 Task: Use the formula "IFERROR" in spreadsheet "Project protfolio".
Action: Mouse moved to (129, 77)
Screenshot: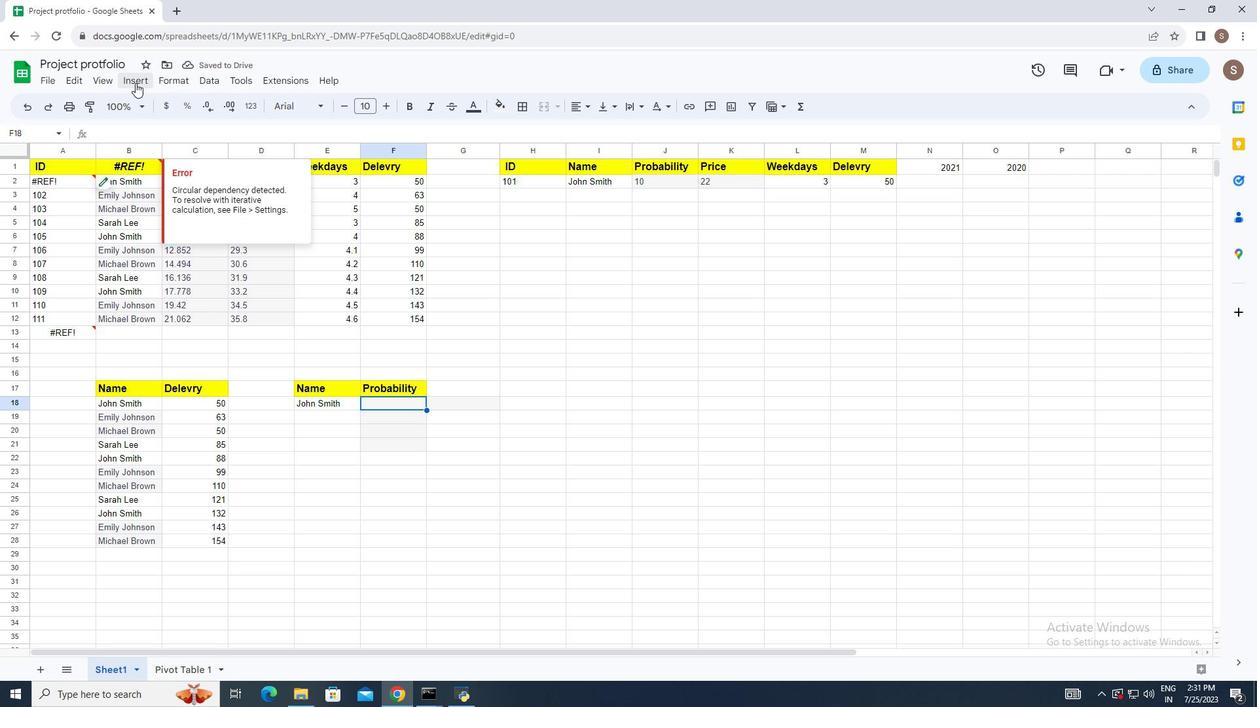 
Action: Mouse pressed left at (129, 77)
Screenshot: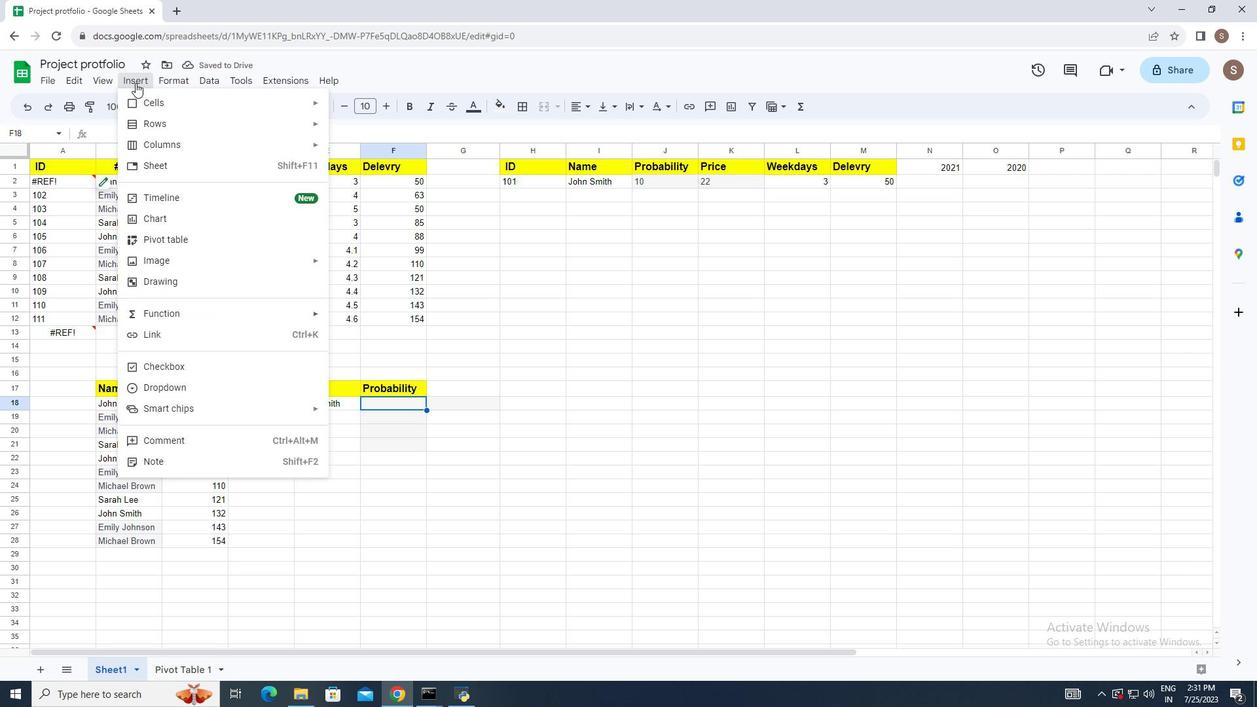 
Action: Mouse moved to (217, 303)
Screenshot: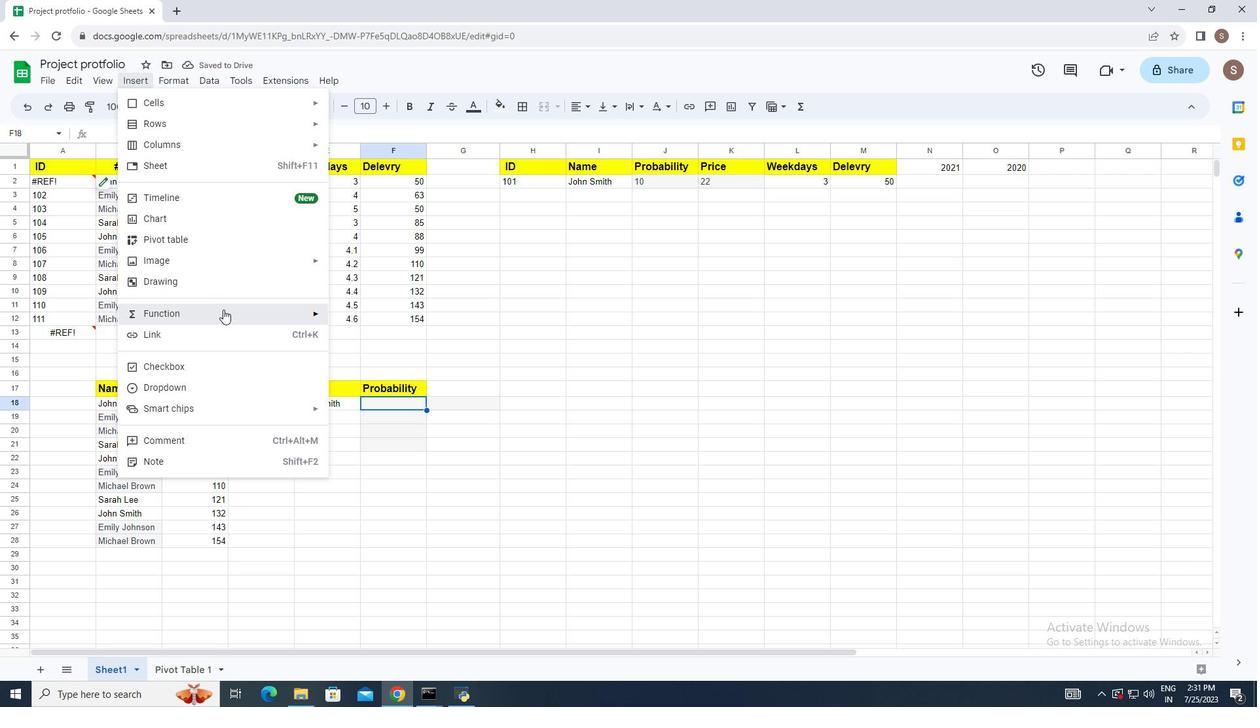 
Action: Mouse pressed left at (217, 303)
Screenshot: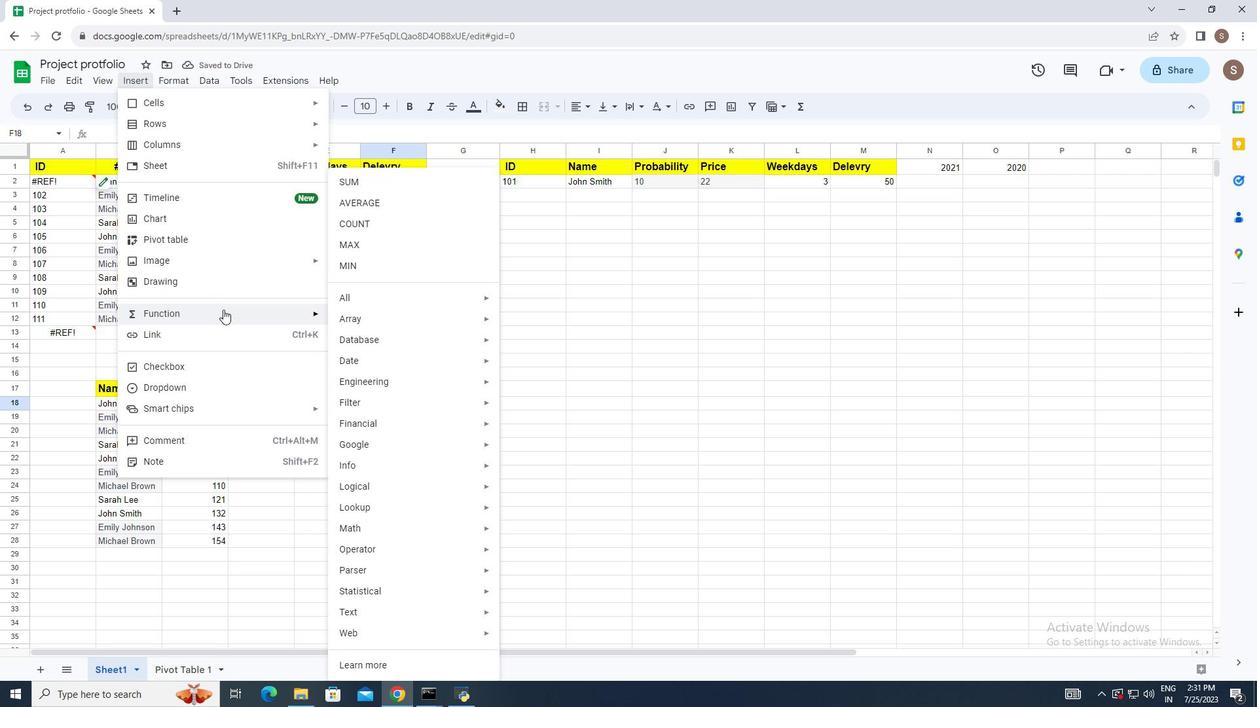 
Action: Mouse moved to (356, 290)
Screenshot: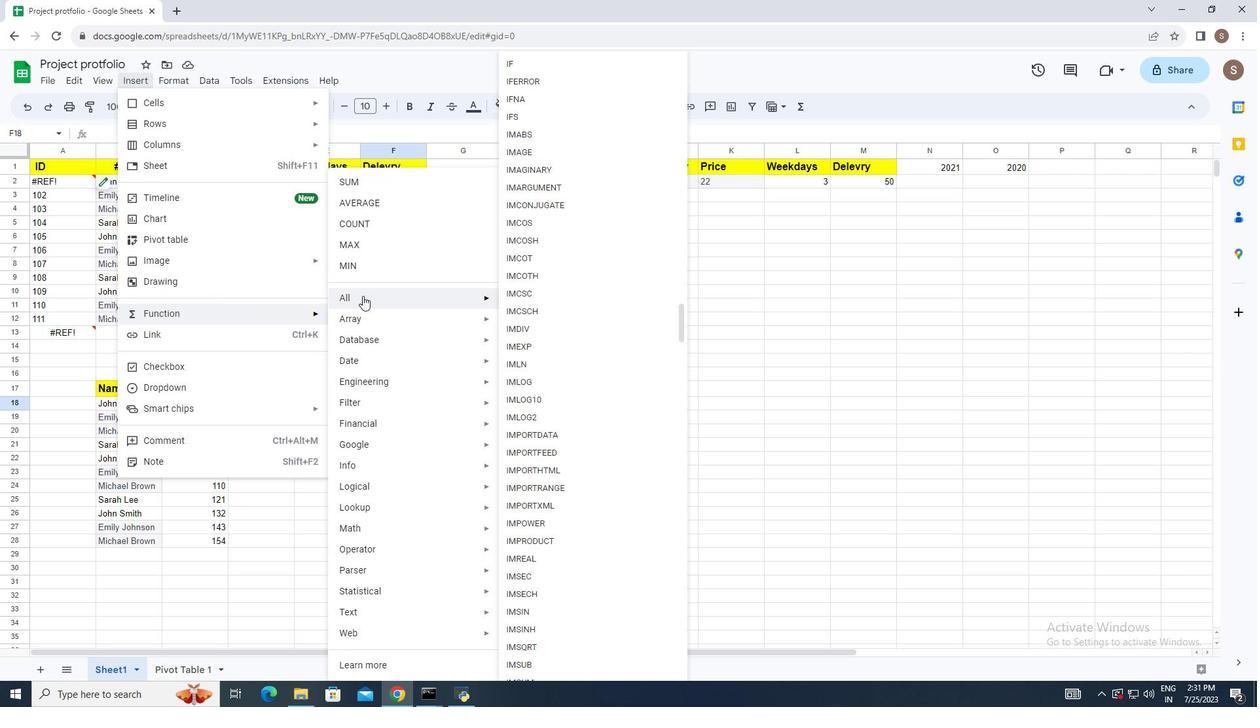 
Action: Mouse pressed left at (356, 290)
Screenshot: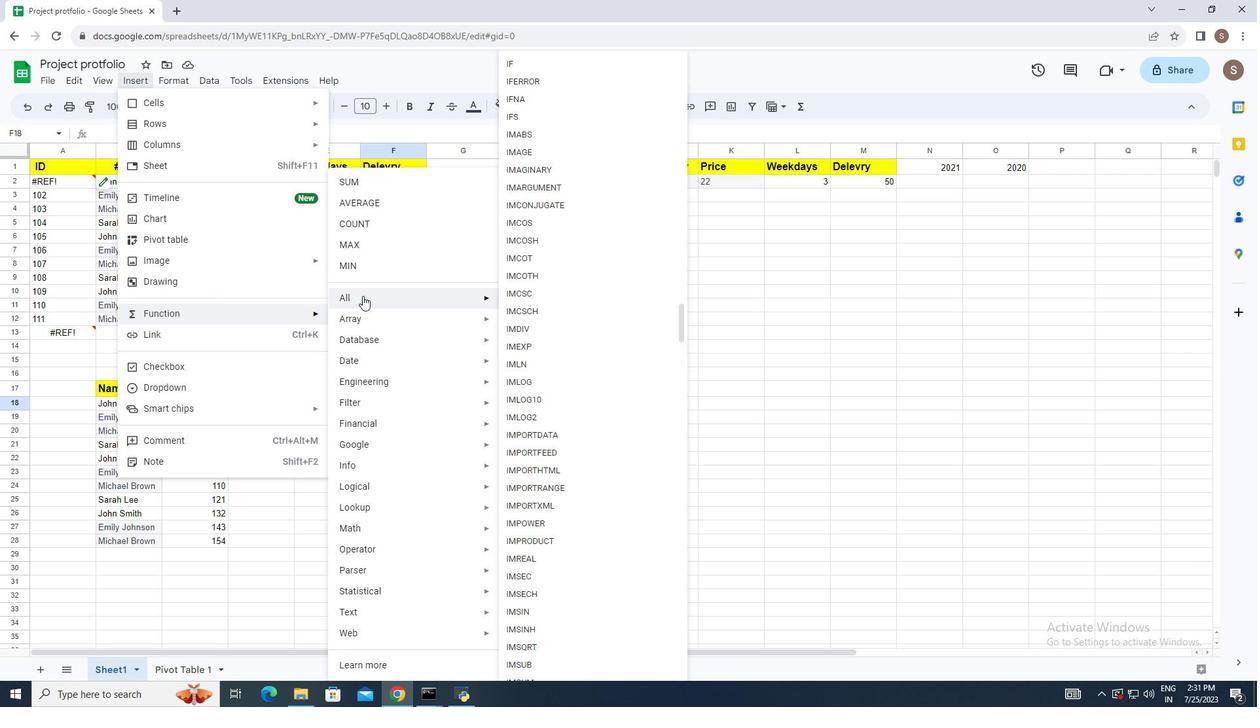 
Action: Mouse moved to (551, 78)
Screenshot: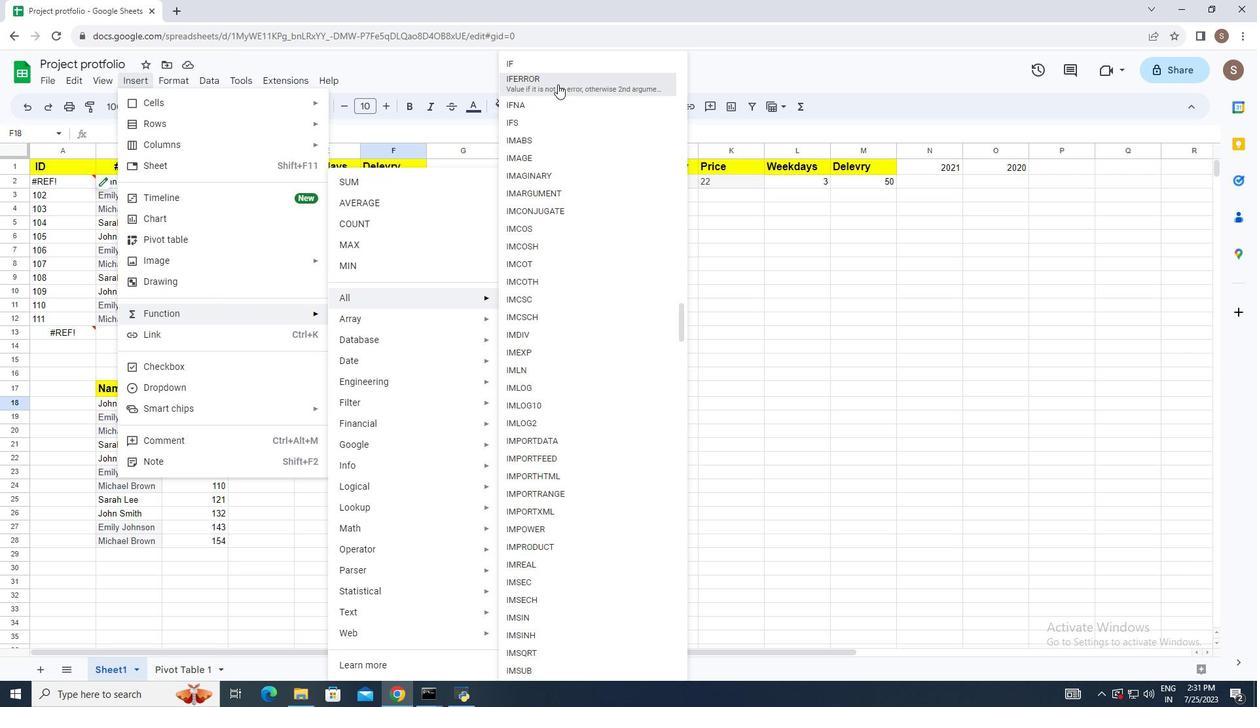 
Action: Mouse pressed left at (551, 78)
Screenshot: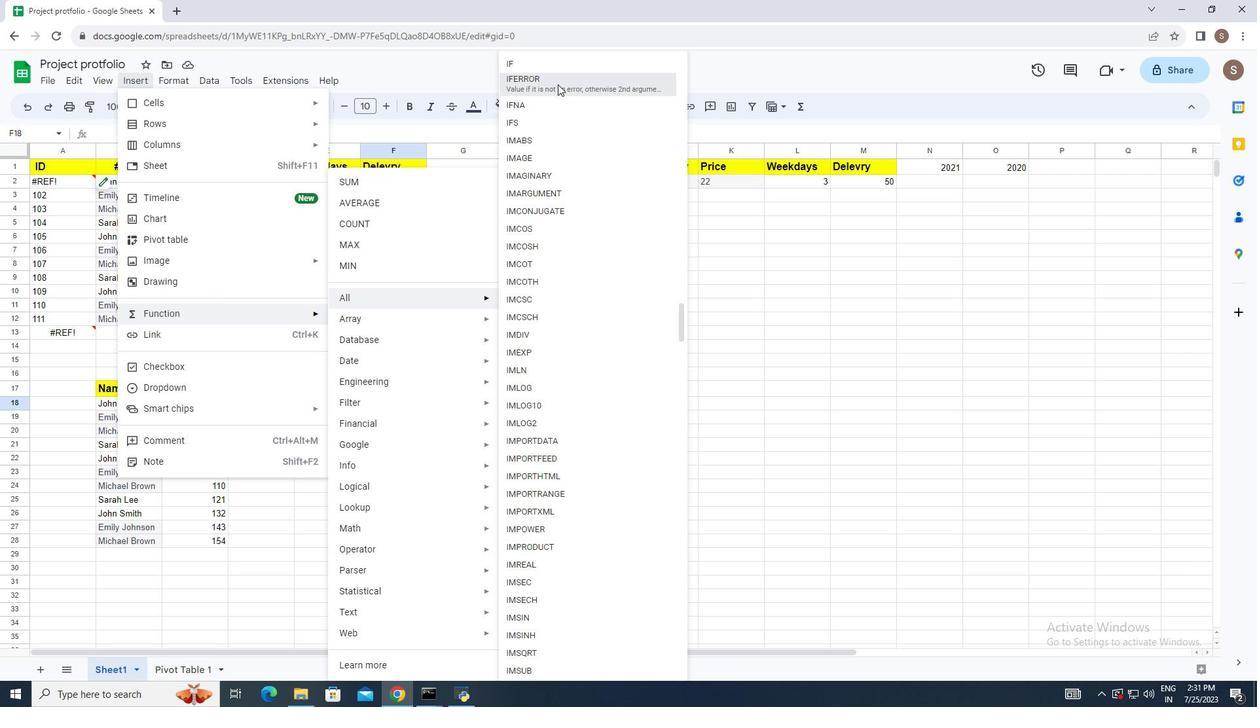 
Action: Mouse moved to (483, 364)
Screenshot: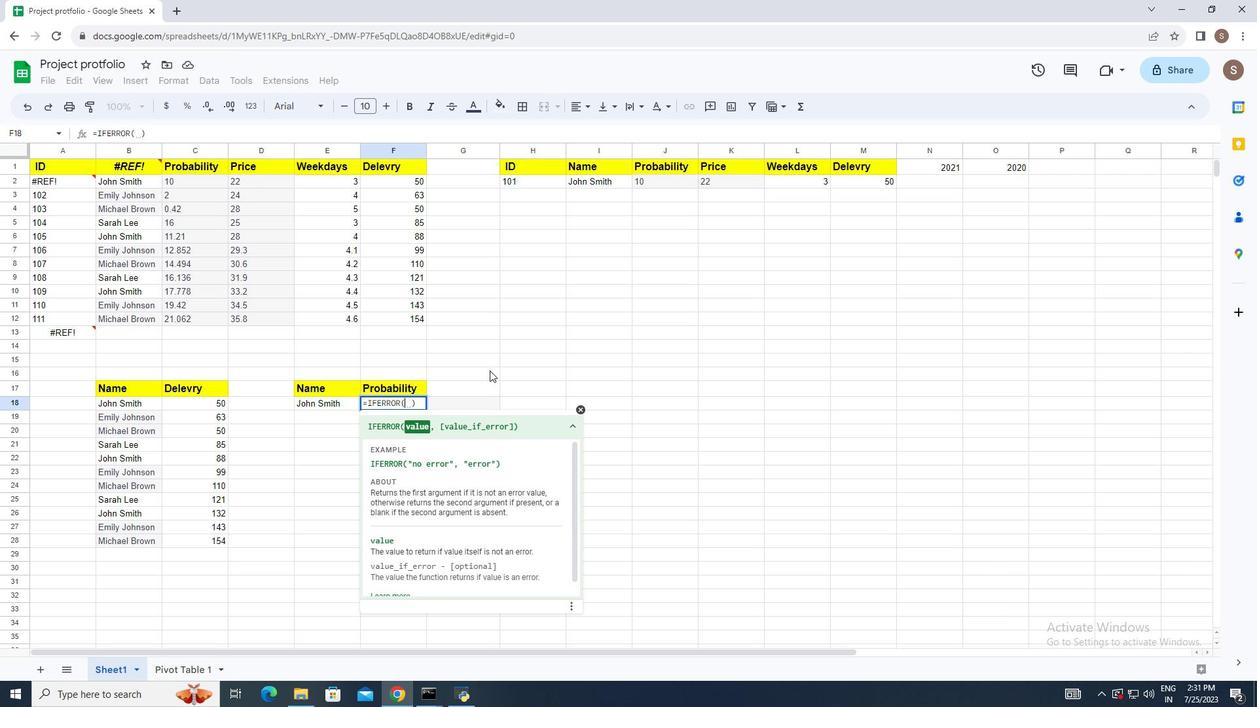 
Action: Key pressed <Key.shift>"no<Key.space>error<Key.shift>",<Key.space>err<Key.backspace><Key.backspace><Key.backspace><Key.shift>"error<Key.shift>"<Key.enter>
Screenshot: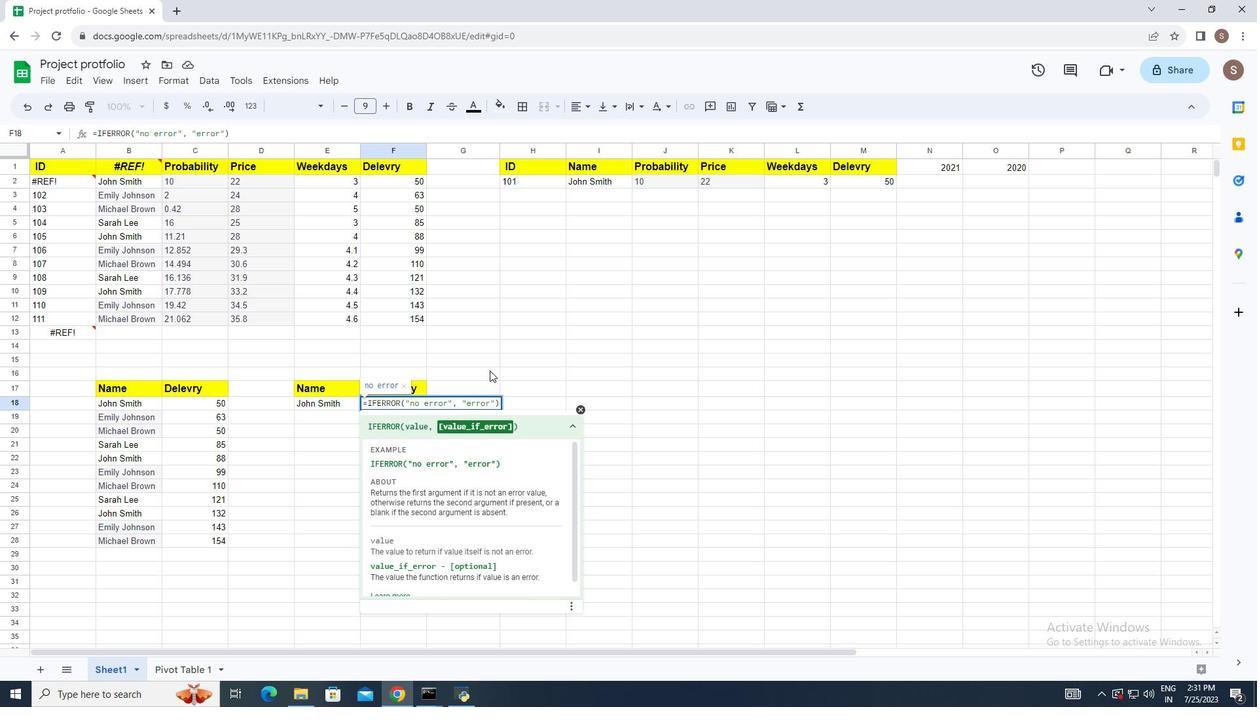 
Action: Mouse moved to (466, 395)
Screenshot: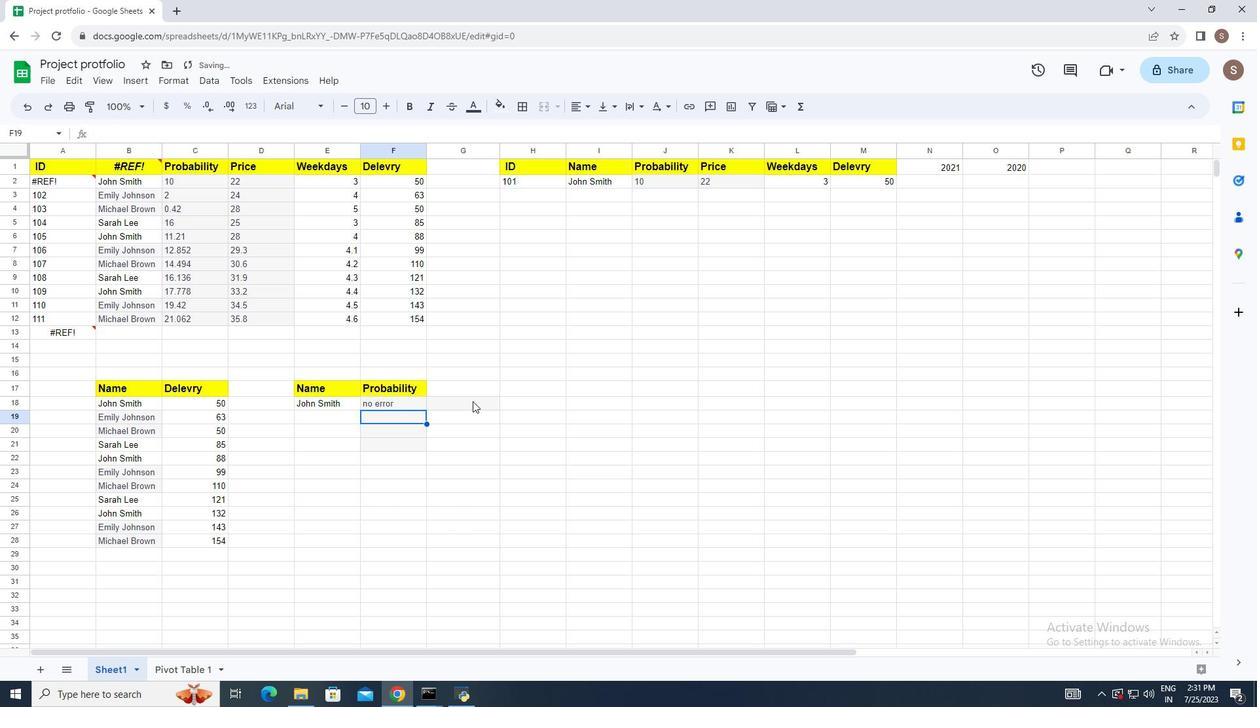 
